 Task: In the  document advertising.odt Insert the command  'Suggesting 'Email the file to   'softage.3@softage.net', with message attached Attention Needed: Please prioritize going through the email I've sent. and file type: Plain Text
Action: Mouse moved to (1180, 104)
Screenshot: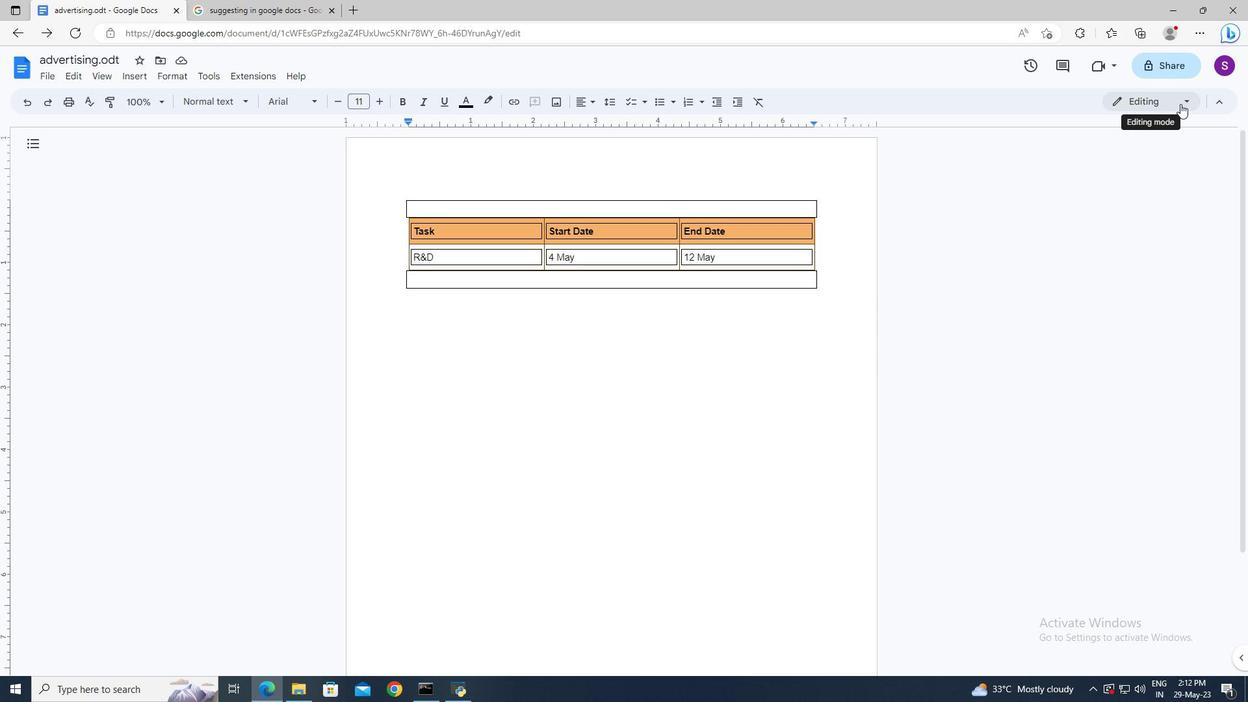 
Action: Mouse pressed left at (1180, 104)
Screenshot: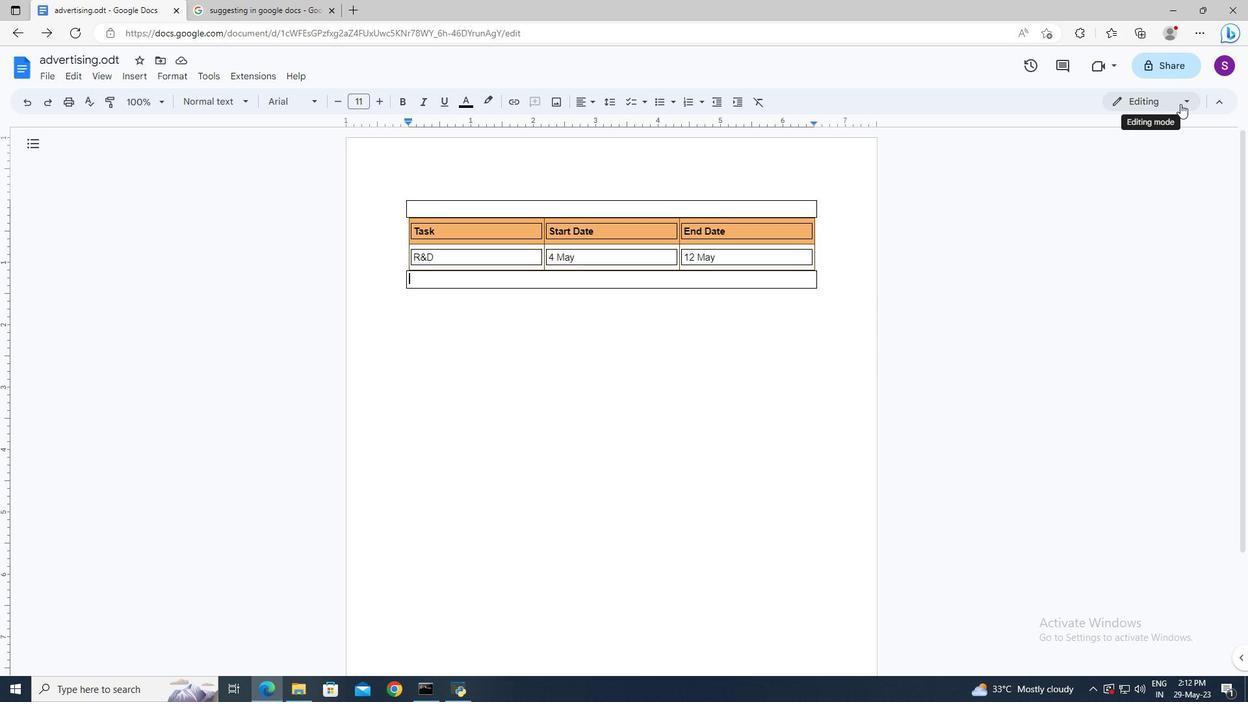 
Action: Mouse moved to (1151, 162)
Screenshot: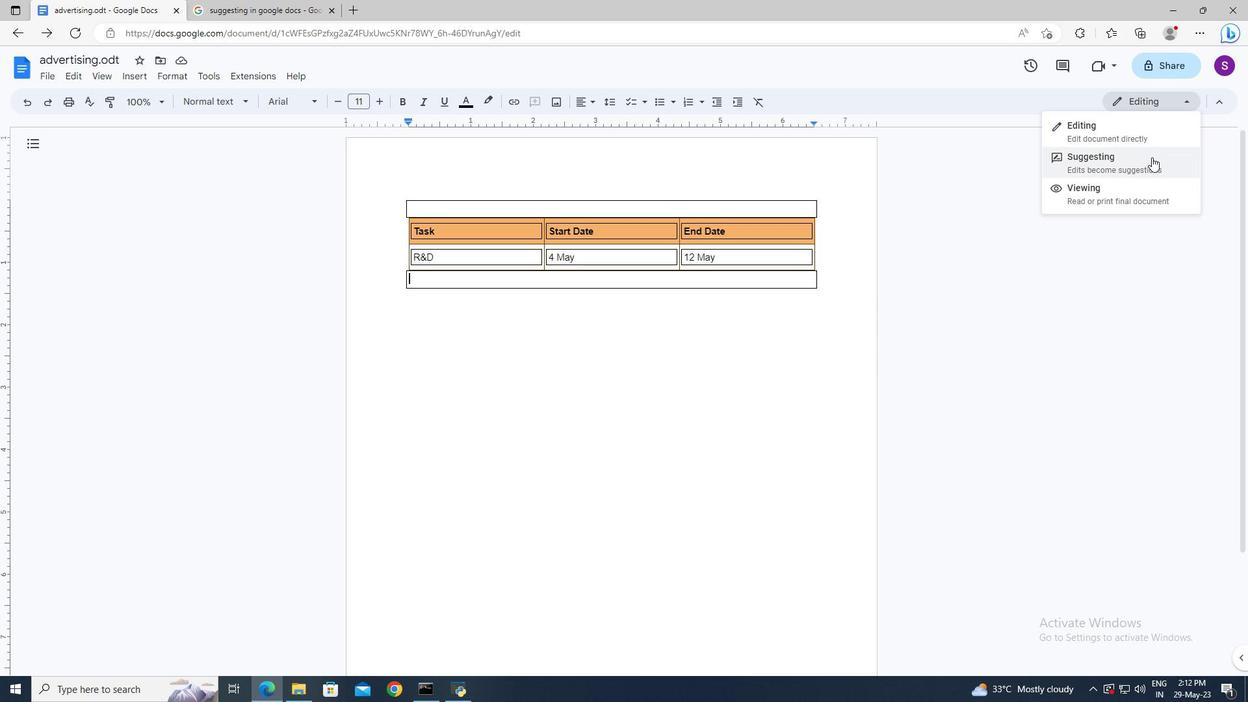 
Action: Mouse pressed left at (1151, 162)
Screenshot: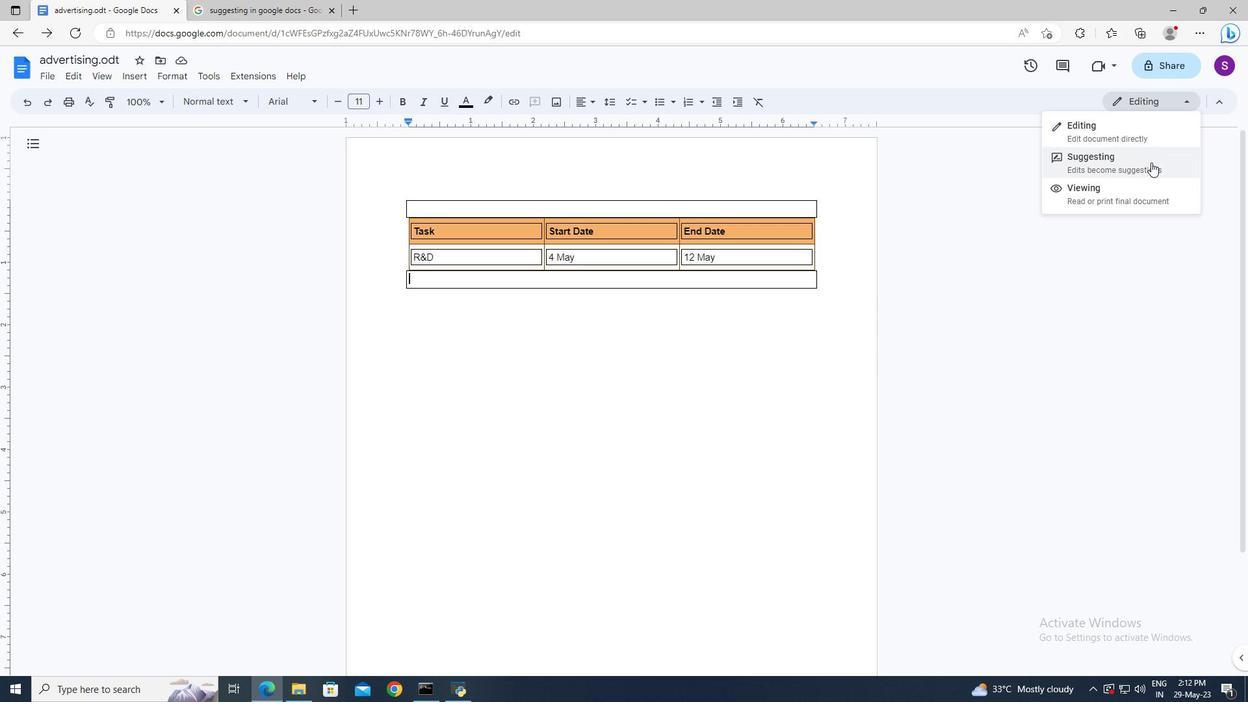 
Action: Mouse moved to (55, 74)
Screenshot: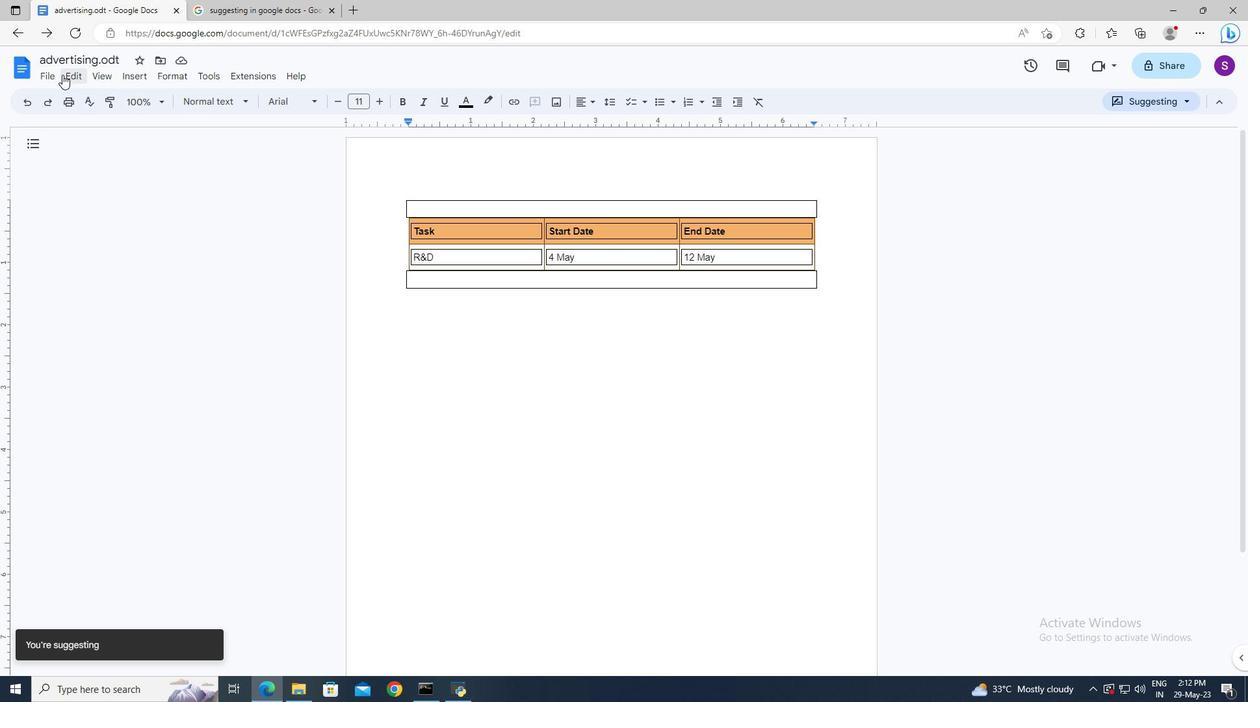 
Action: Mouse pressed left at (55, 74)
Screenshot: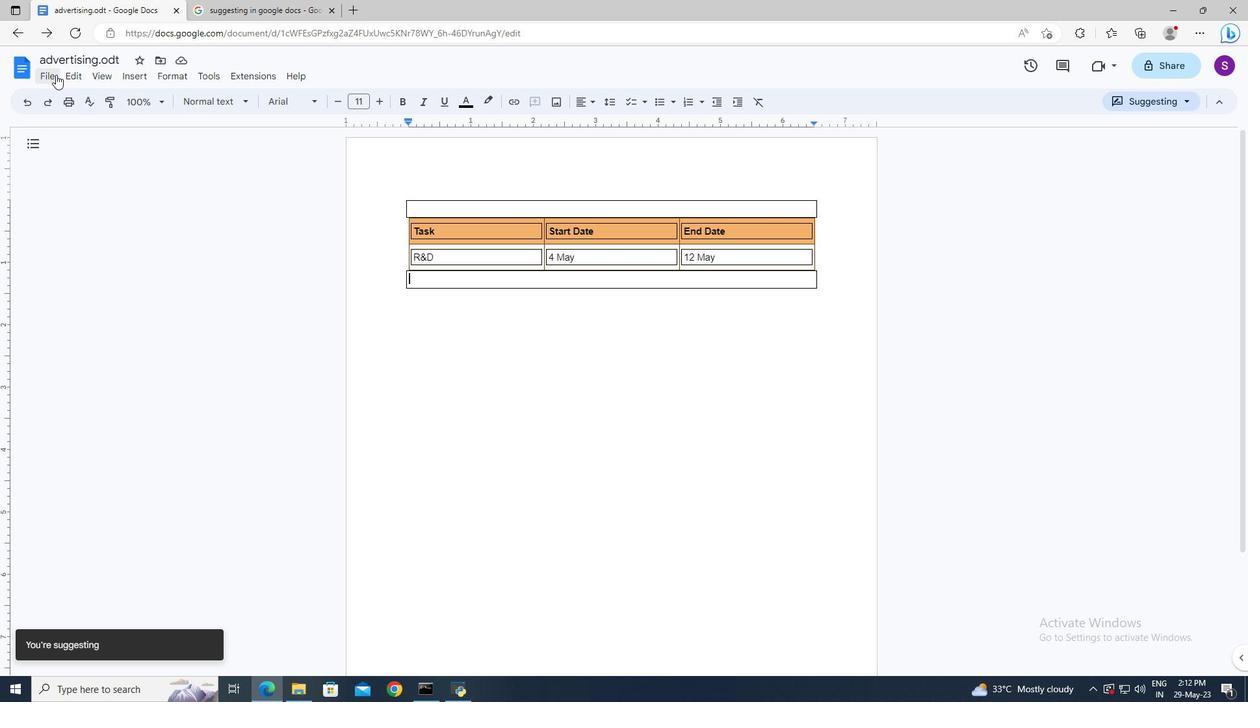 
Action: Mouse moved to (66, 190)
Screenshot: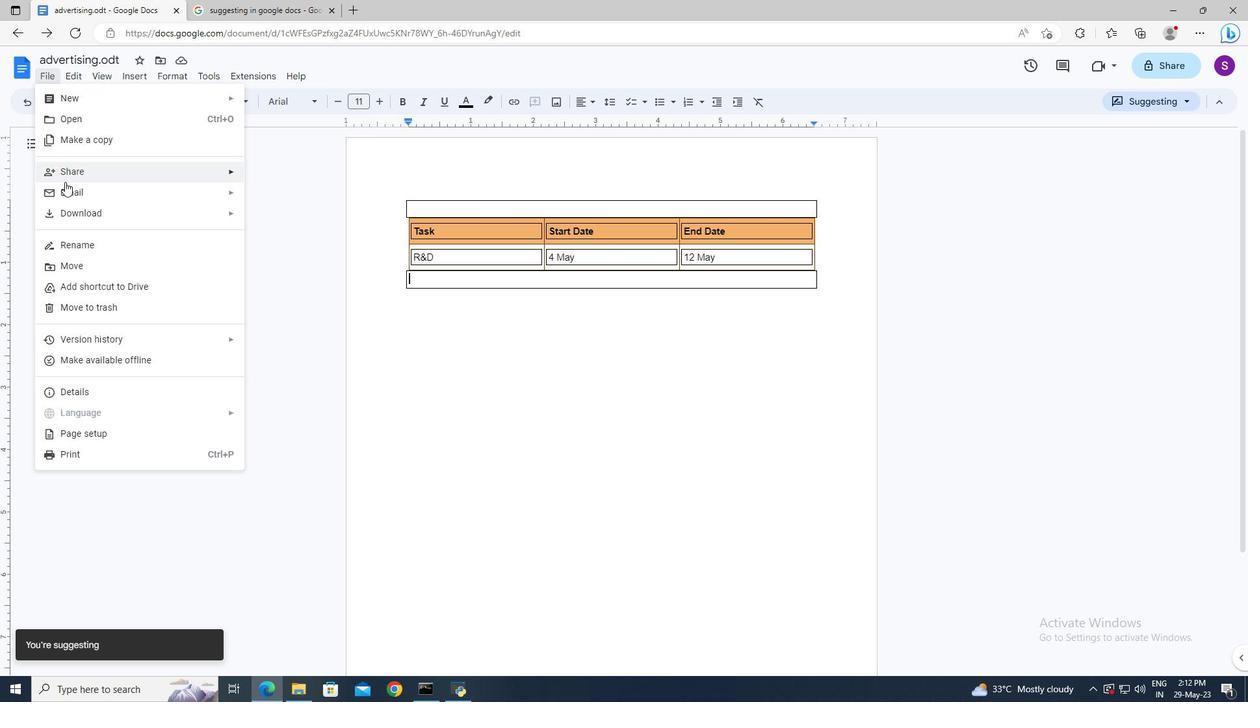 
Action: Mouse pressed left at (66, 190)
Screenshot: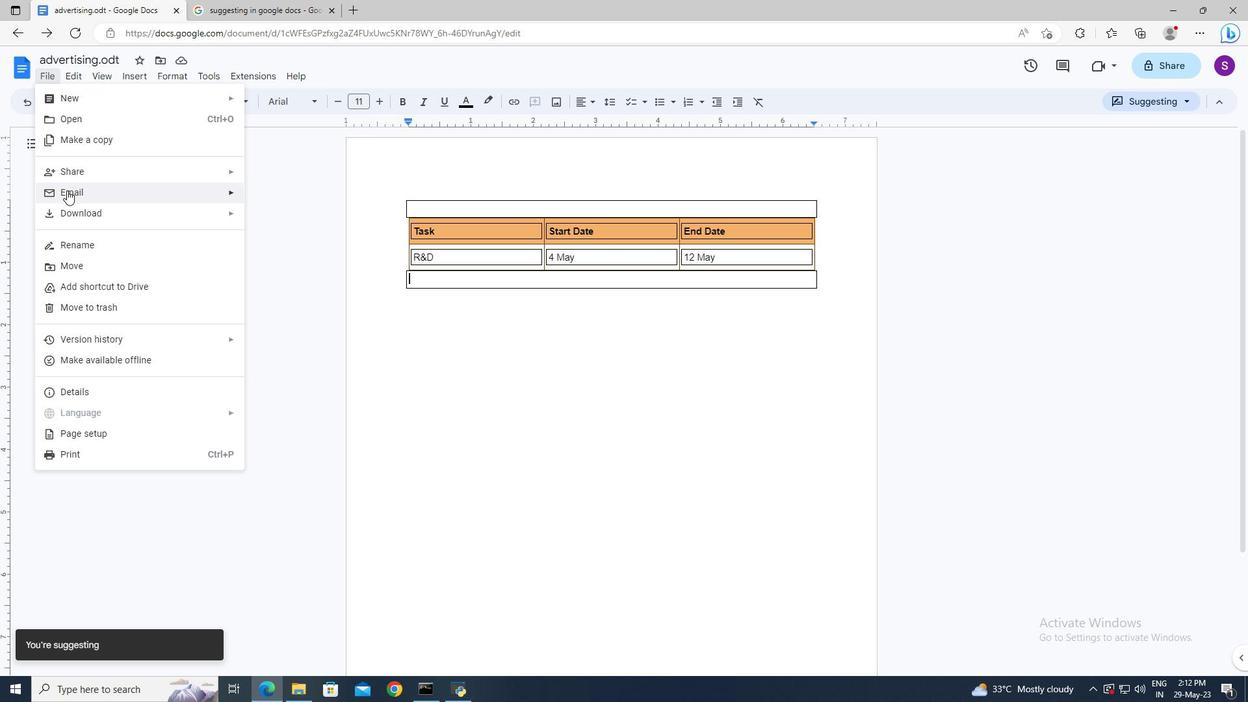 
Action: Mouse moved to (262, 197)
Screenshot: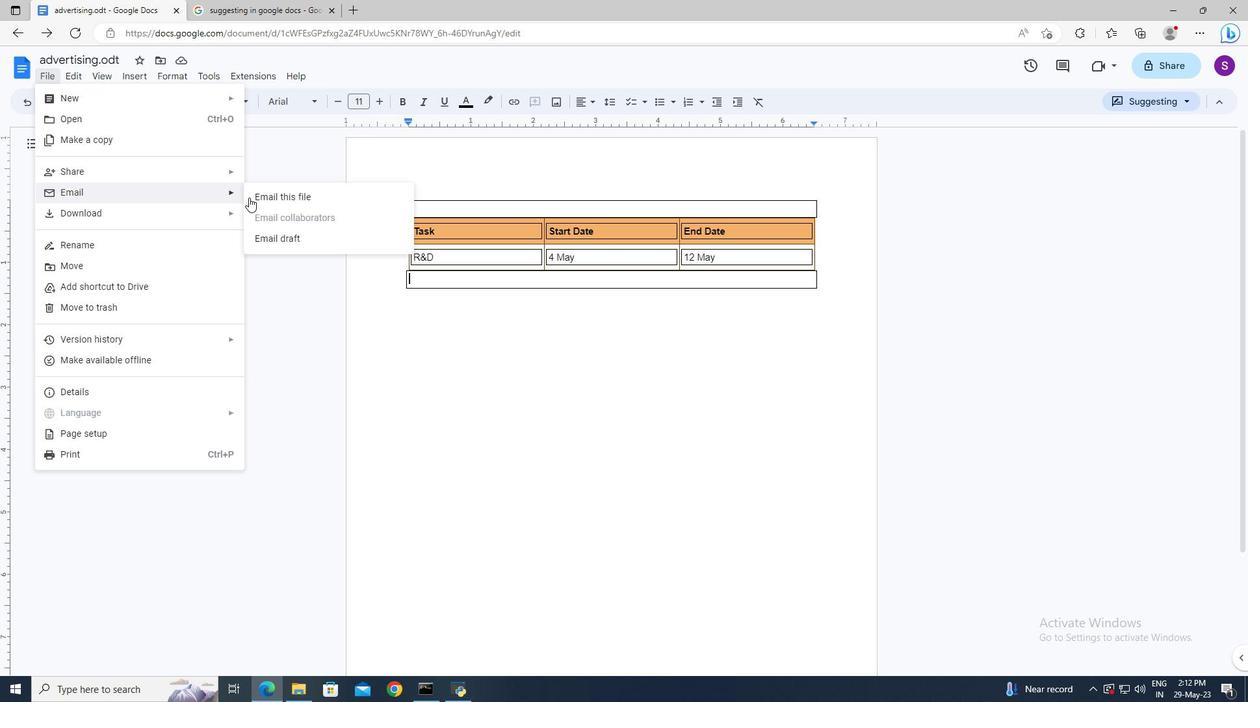 
Action: Mouse pressed left at (262, 197)
Screenshot: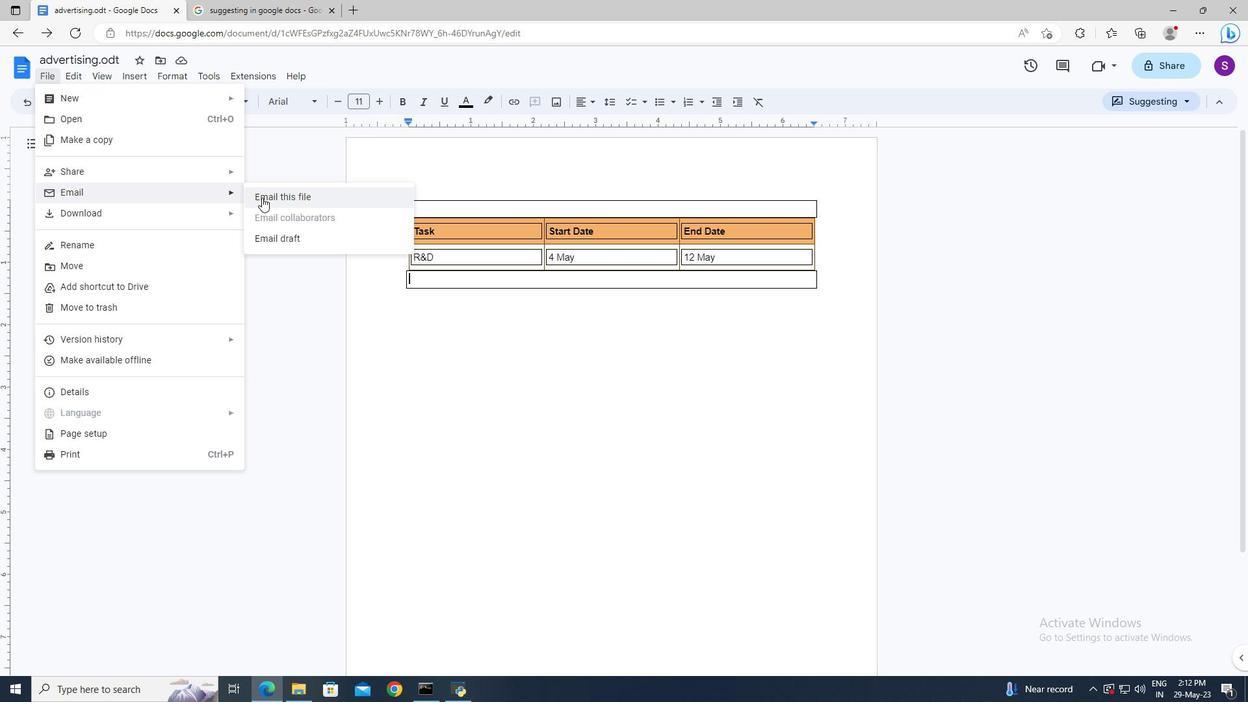 
Action: Mouse moved to (498, 276)
Screenshot: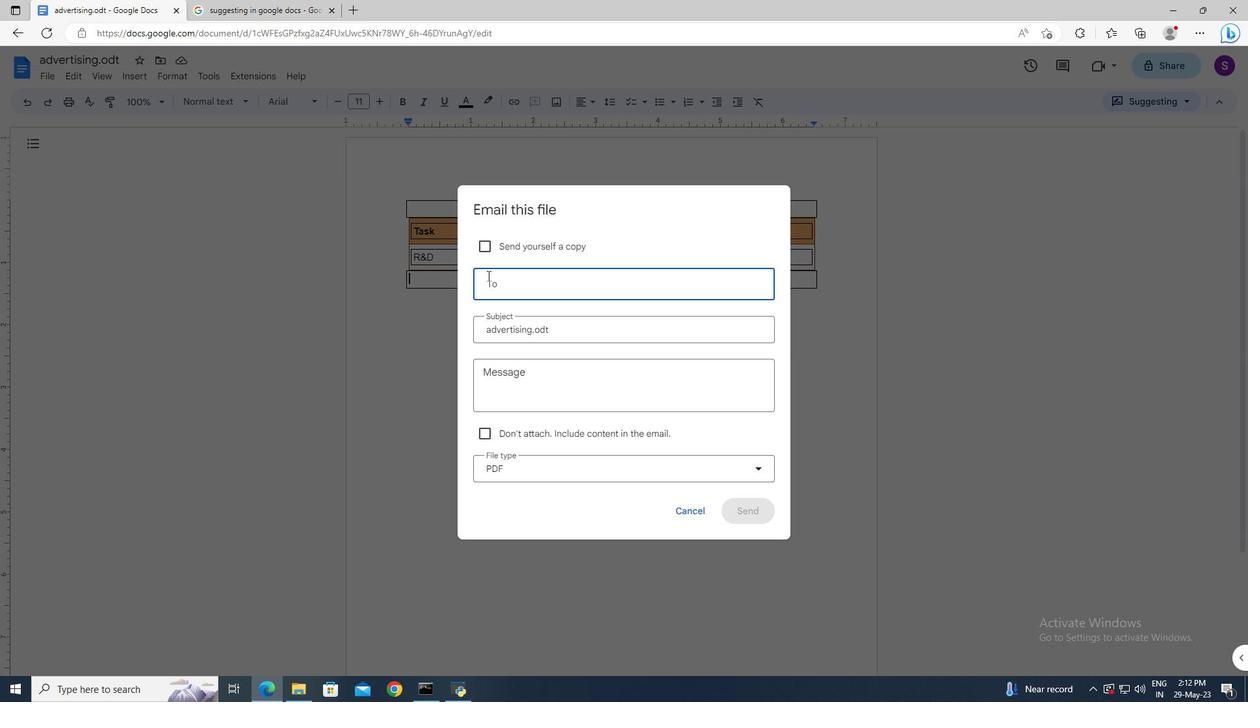 
Action: Mouse pressed left at (498, 276)
Screenshot: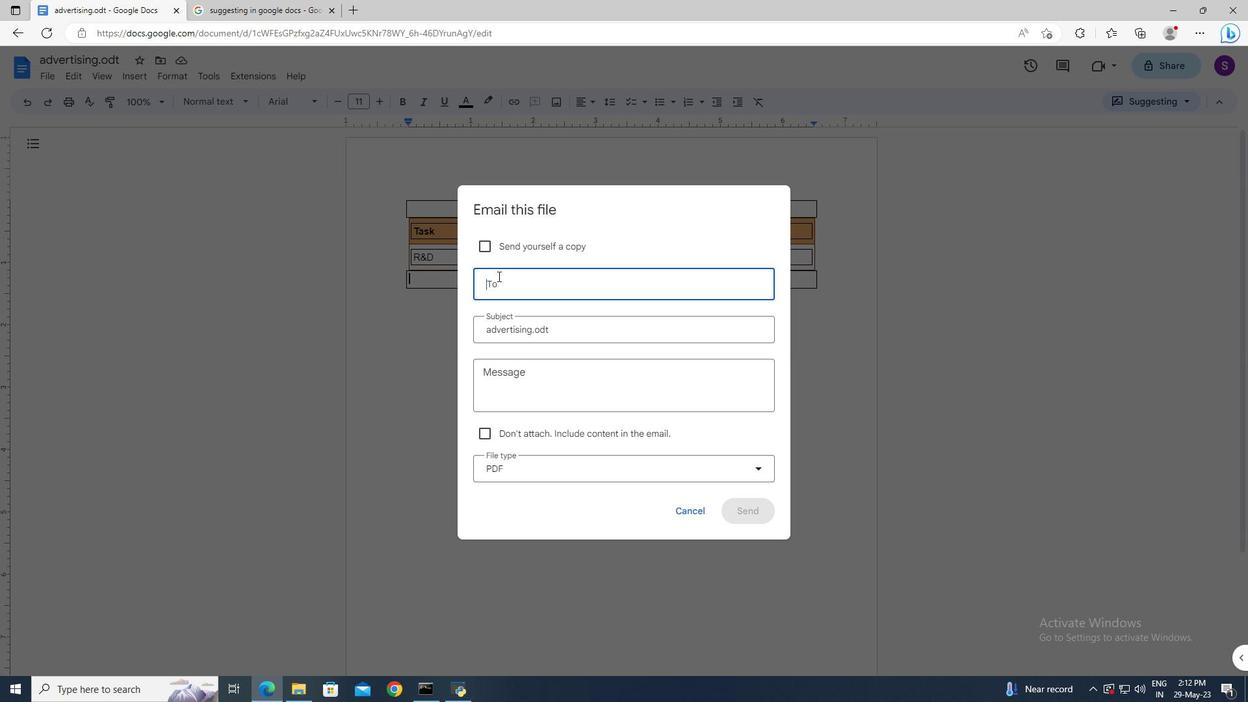 
Action: Key pressed <Key.shift_r>S<Key.backspace>softage.3<Key.shift>@softage.net<Key.enter>
Screenshot: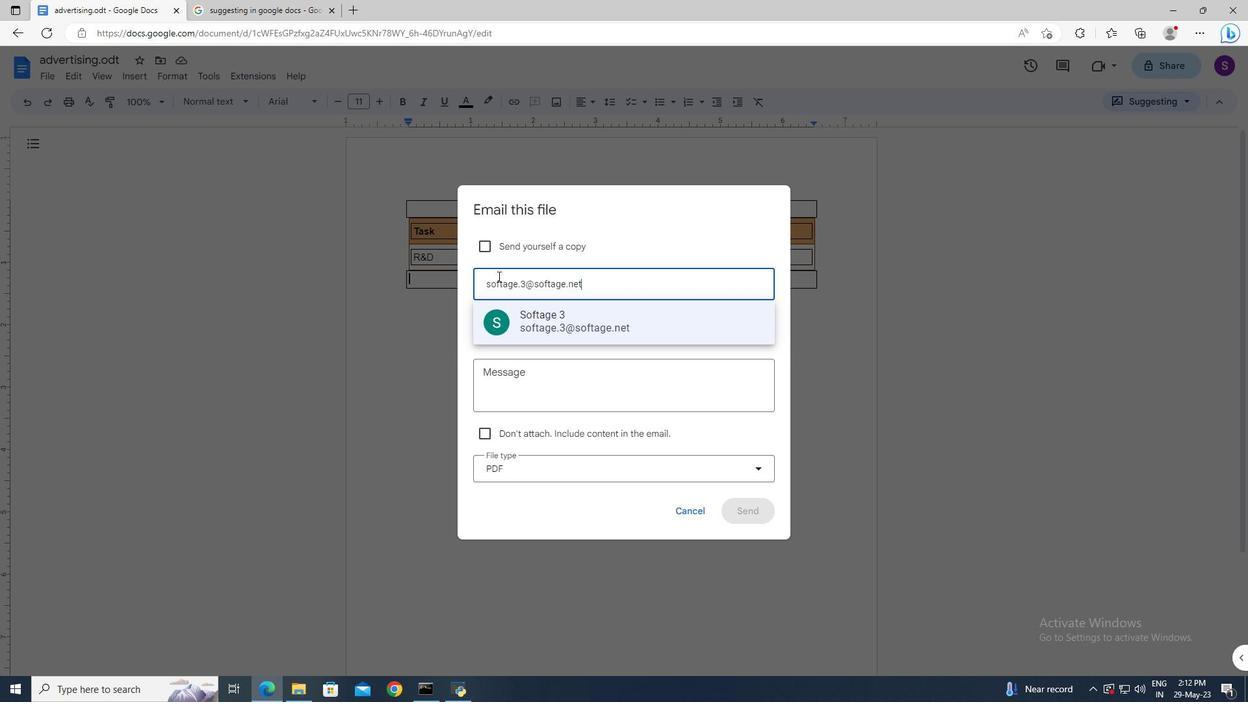 
Action: Mouse moved to (489, 378)
Screenshot: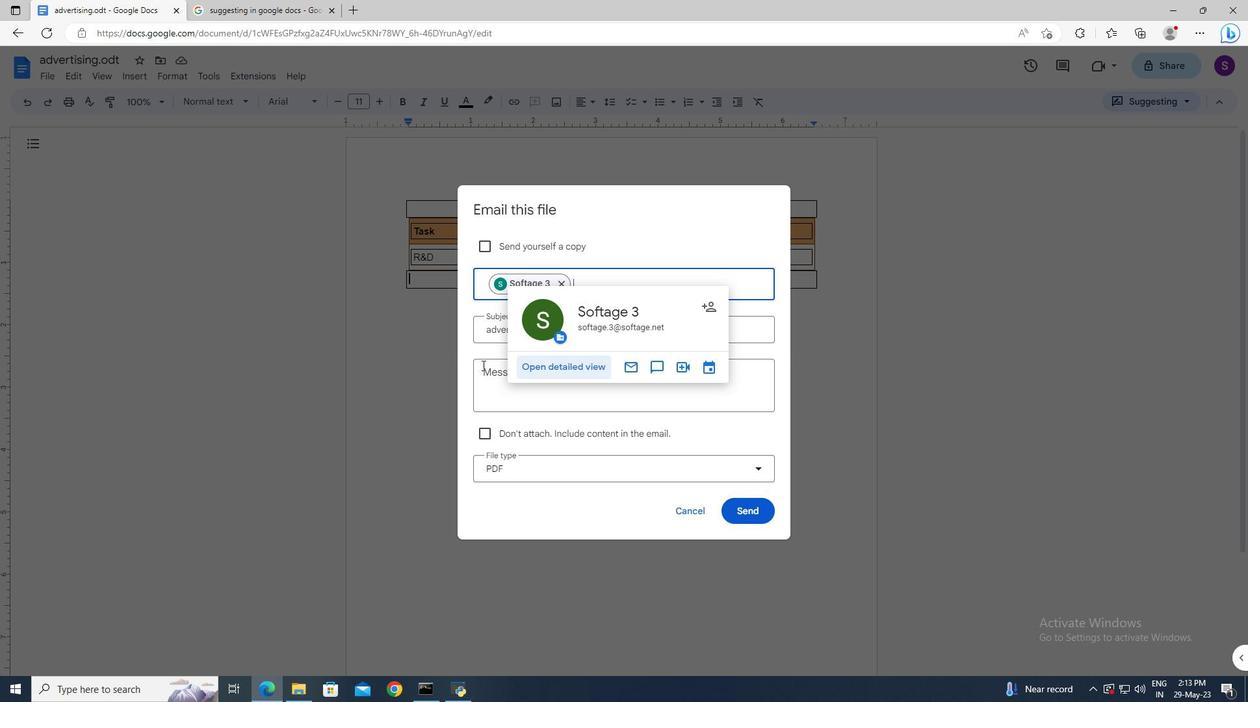 
Action: Mouse pressed left at (489, 378)
Screenshot: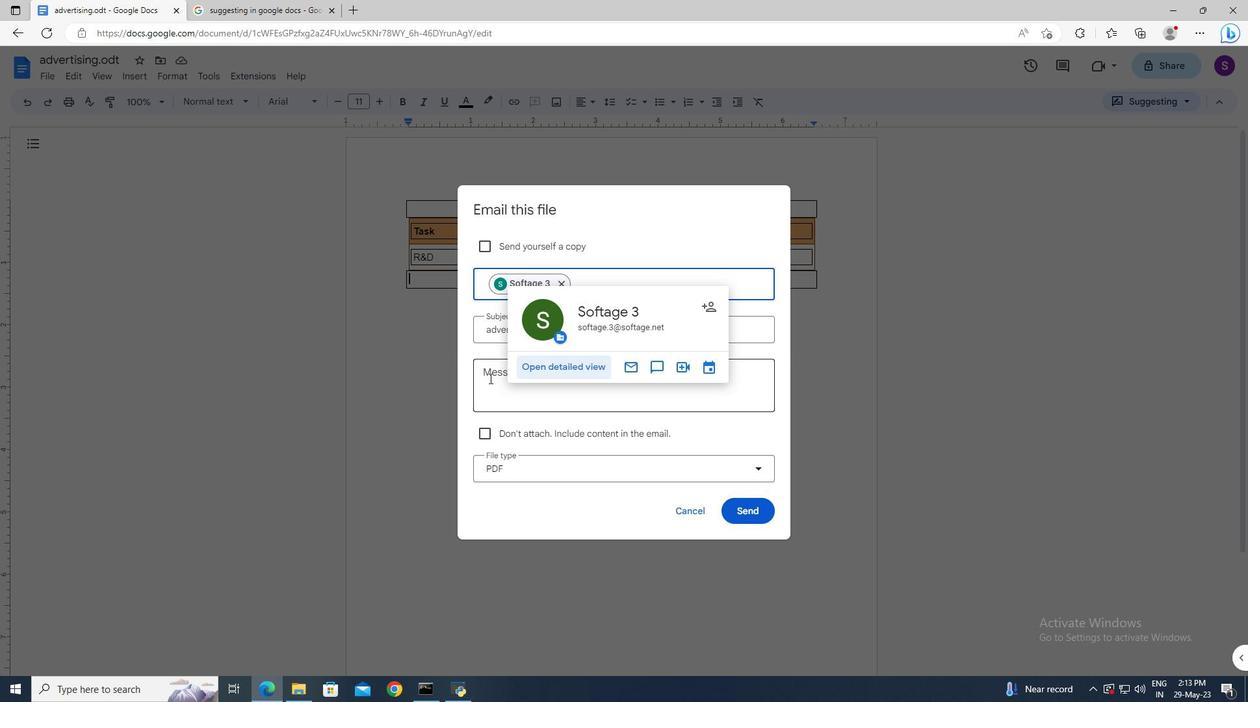 
Action: Key pressed <Key.shift>Attention<Key.space><Key.shift>Needed<Key.shift>:<Key.space><Key.shift>Please<Key.space>prioritize<Key.space>going<Key.space>through<Key.space>the<Key.space>email<Key.space><Key.shift>I've<Key.space>sent.
Screenshot: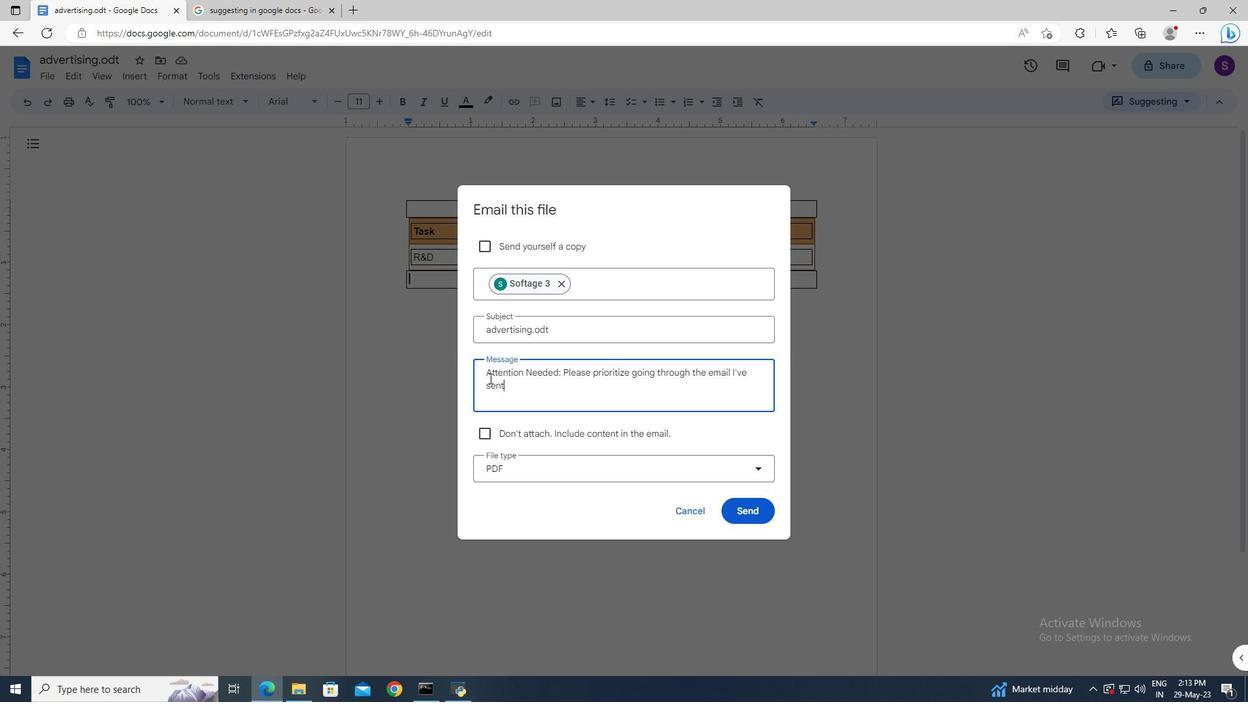 
Action: Mouse moved to (538, 469)
Screenshot: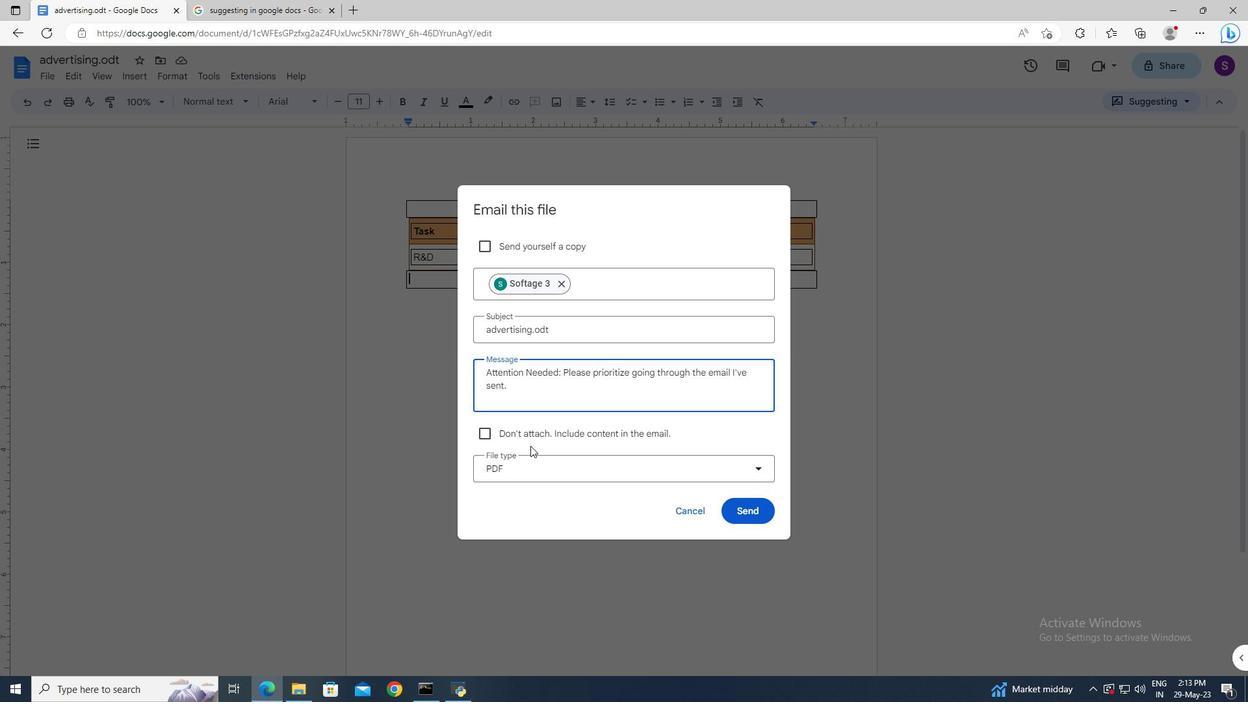 
Action: Mouse pressed left at (538, 469)
Screenshot: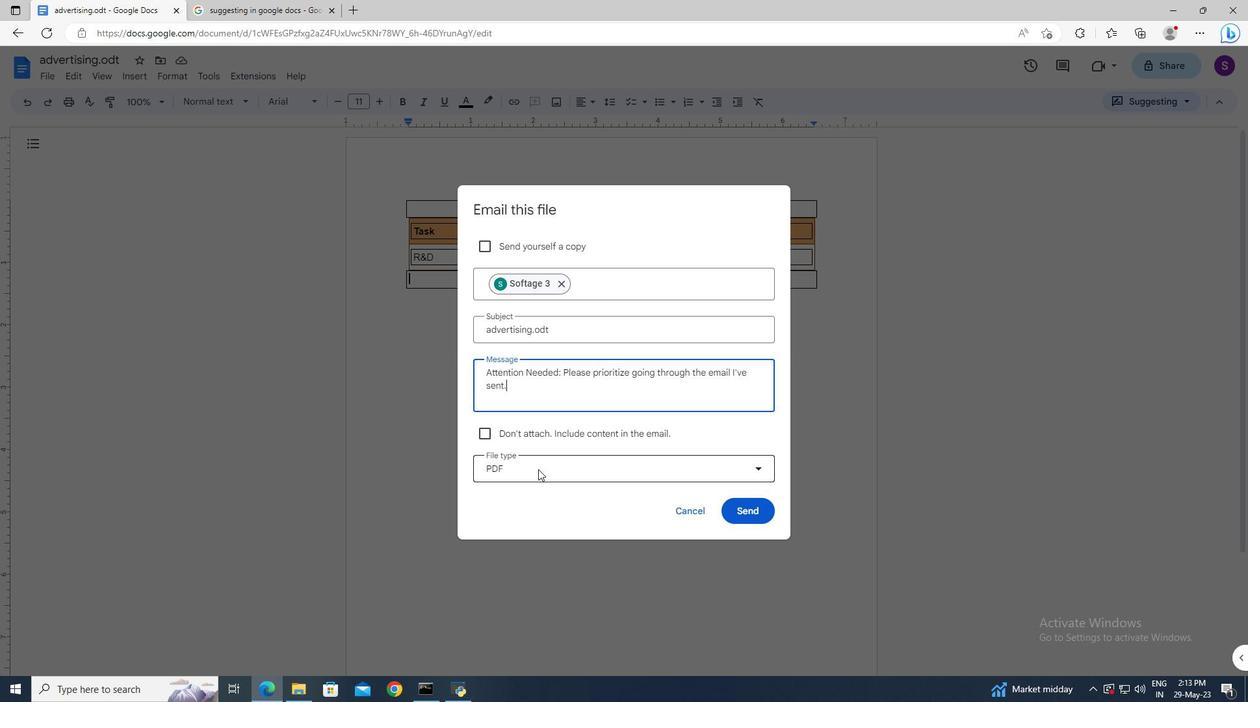 
Action: Mouse moved to (560, 596)
Screenshot: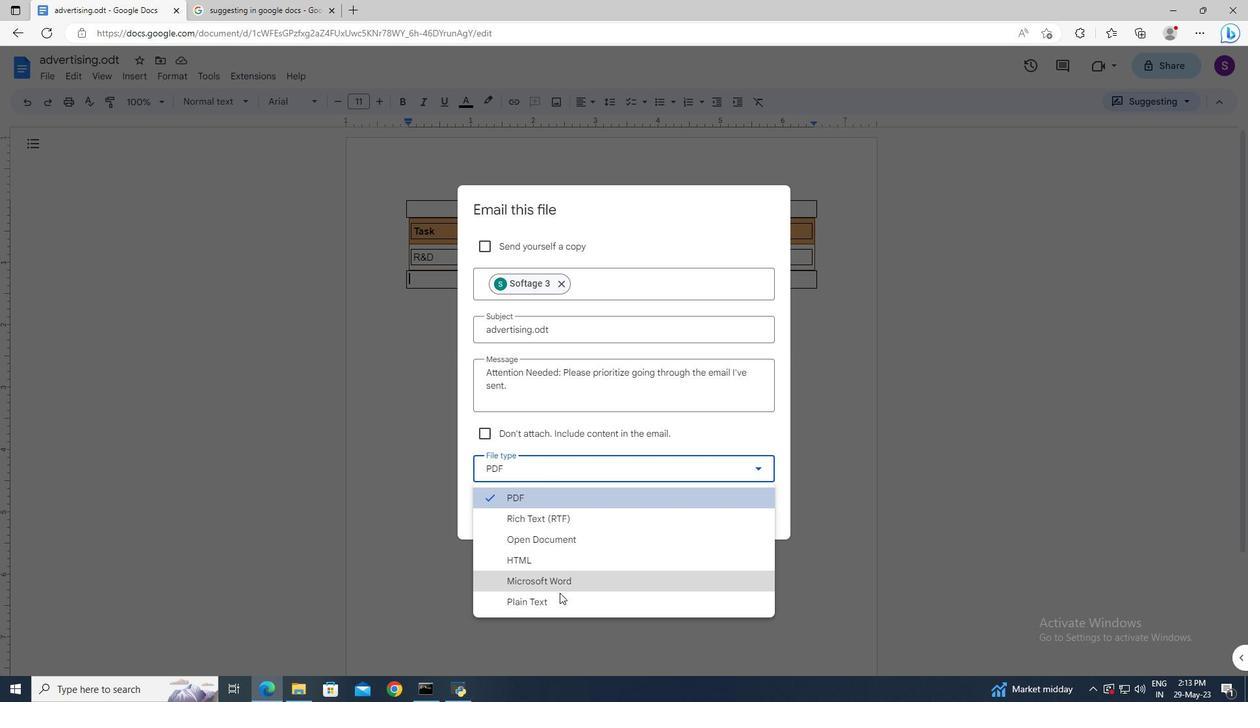 
Action: Mouse pressed left at (560, 596)
Screenshot: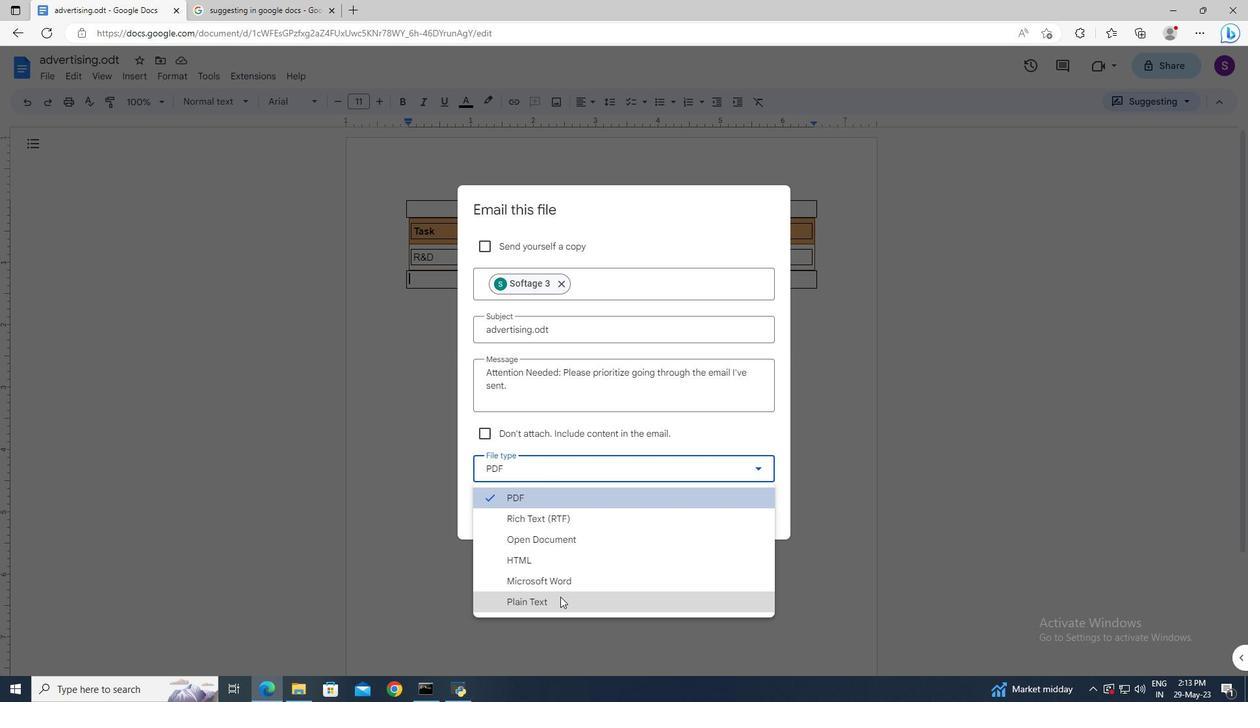 
Action: Mouse moved to (735, 506)
Screenshot: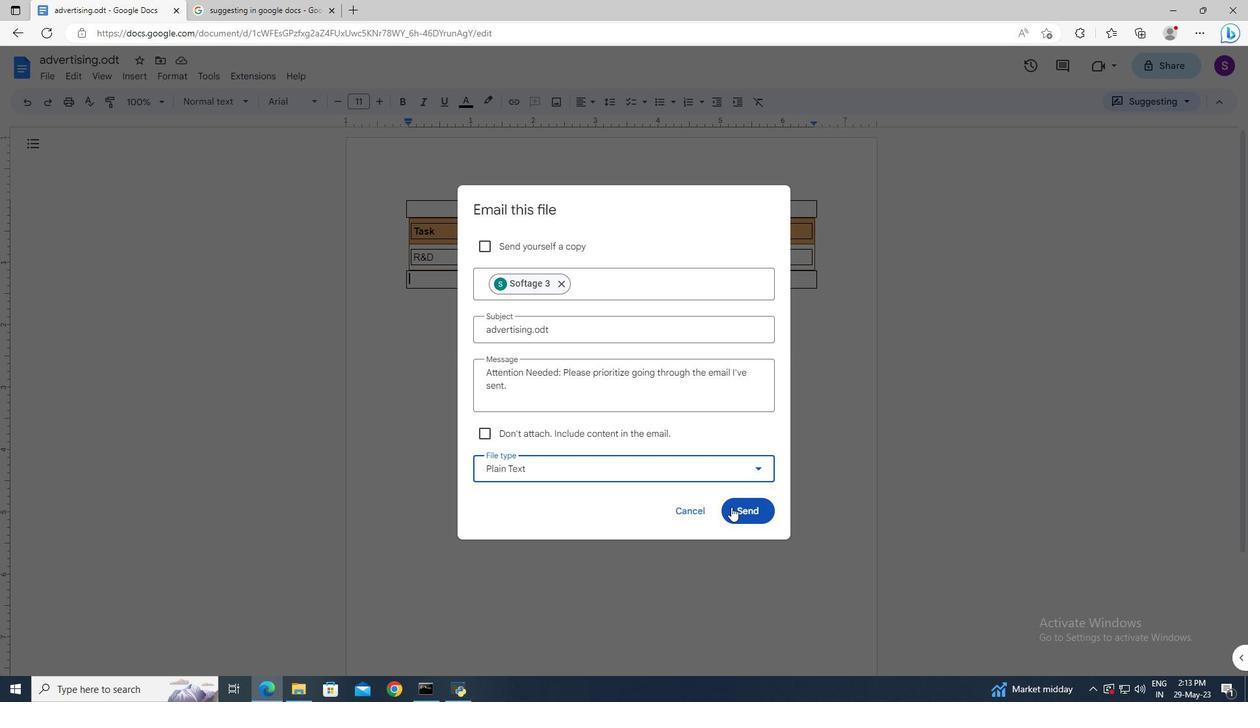 
Action: Mouse pressed left at (735, 506)
Screenshot: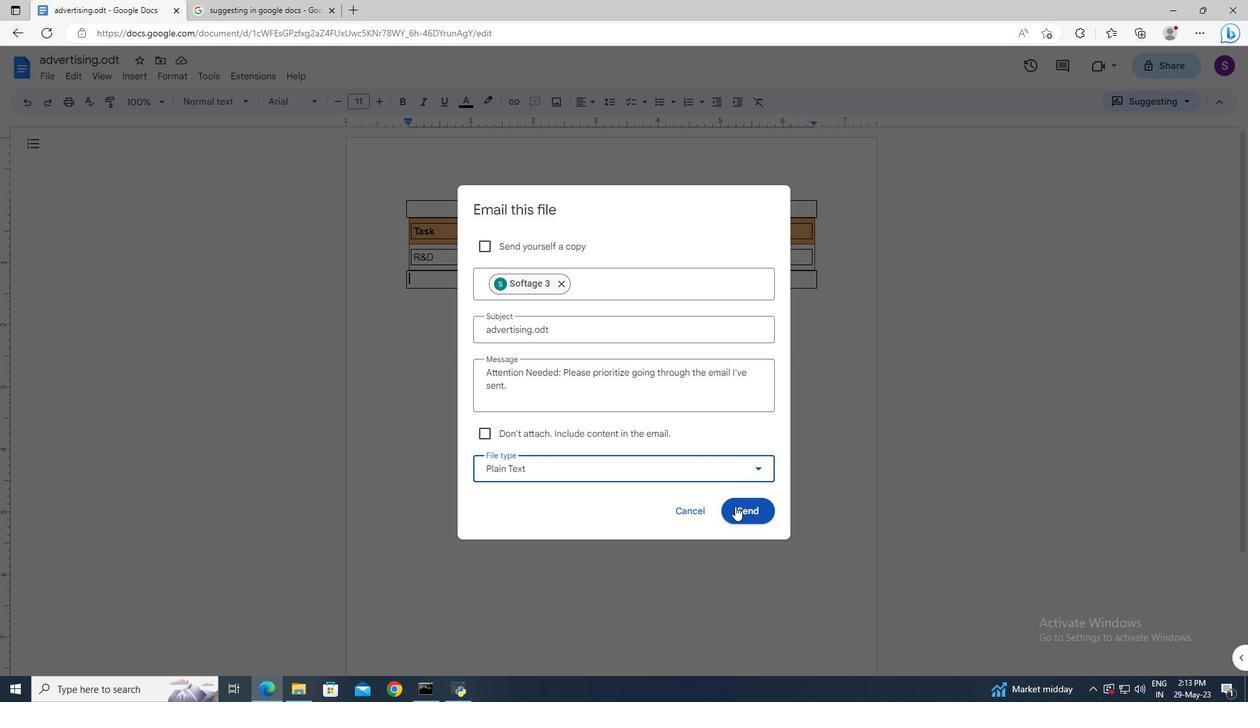 
